 Task: Change page margins to normal.
Action: Mouse moved to (37, 94)
Screenshot: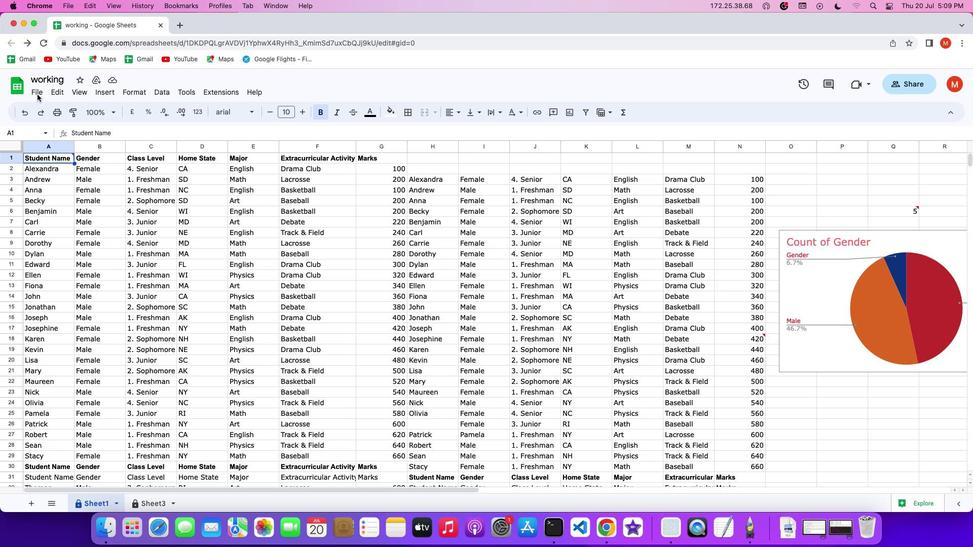 
Action: Mouse pressed left at (37, 94)
Screenshot: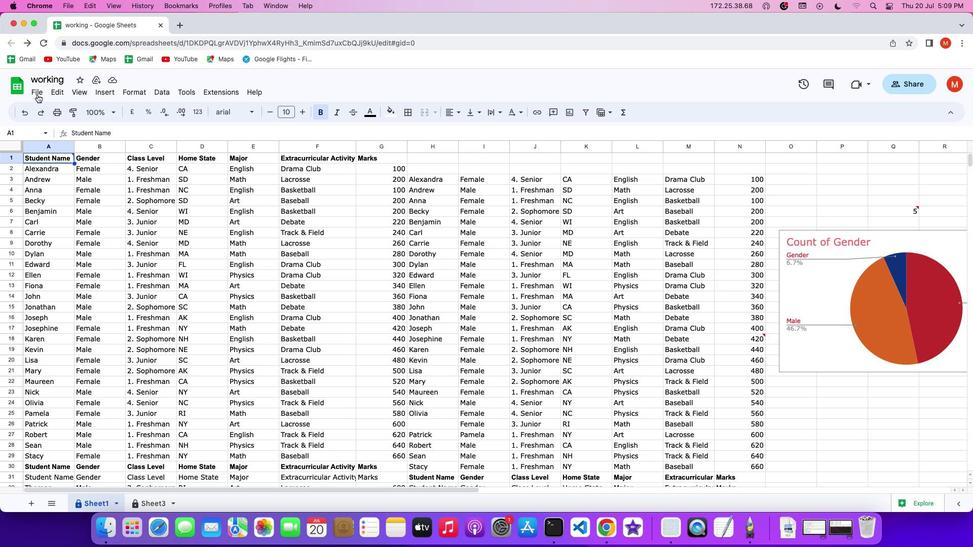 
Action: Mouse pressed left at (37, 94)
Screenshot: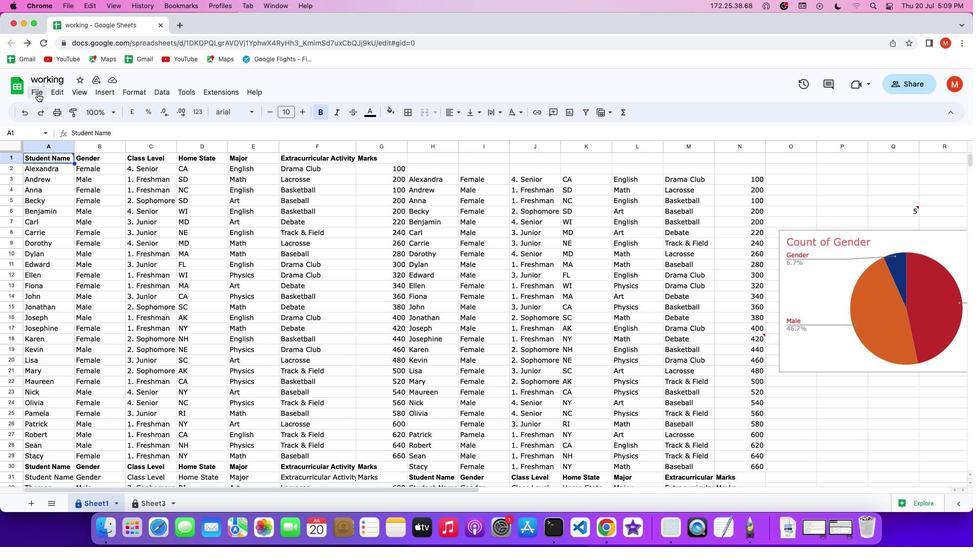 
Action: Mouse moved to (37, 93)
Screenshot: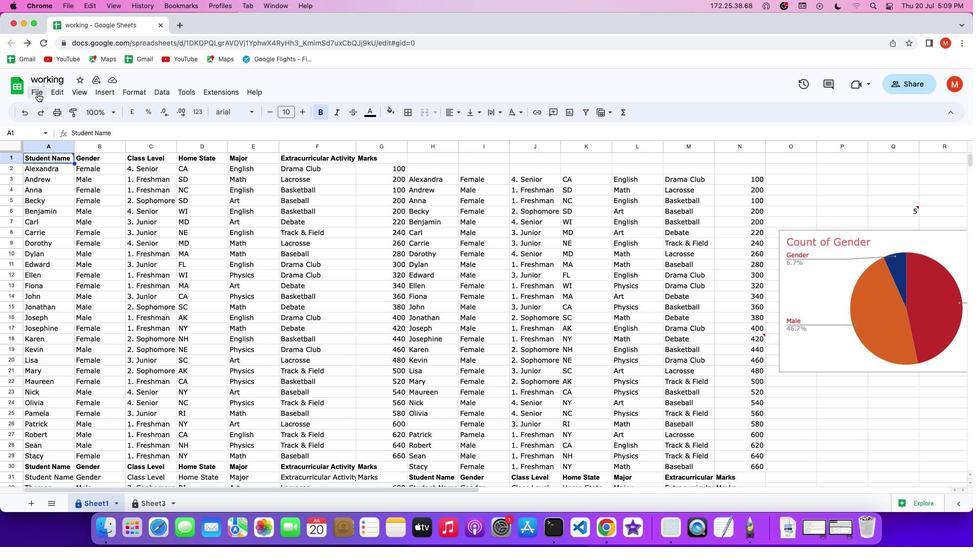 
Action: Mouse pressed left at (37, 93)
Screenshot: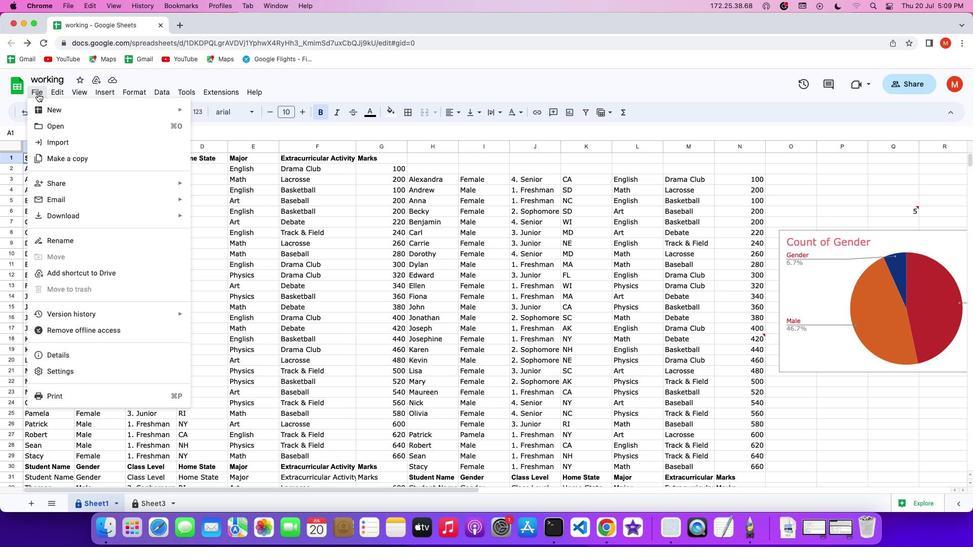 
Action: Mouse moved to (45, 396)
Screenshot: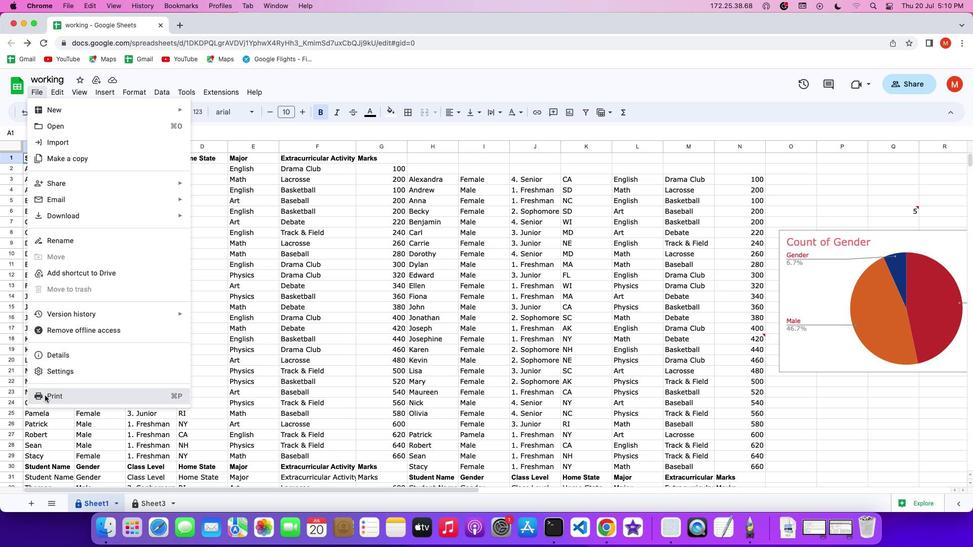 
Action: Mouse pressed left at (45, 396)
Screenshot: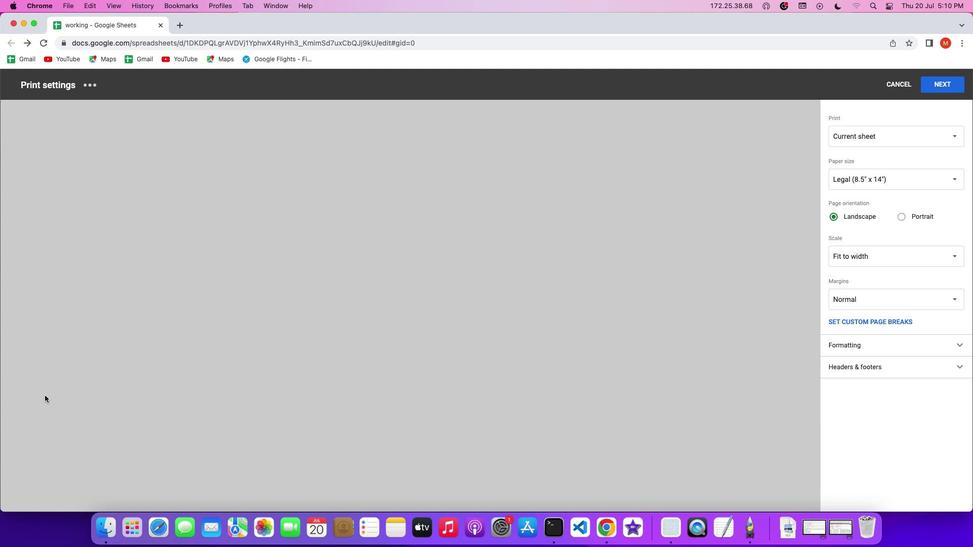
Action: Mouse moved to (954, 301)
Screenshot: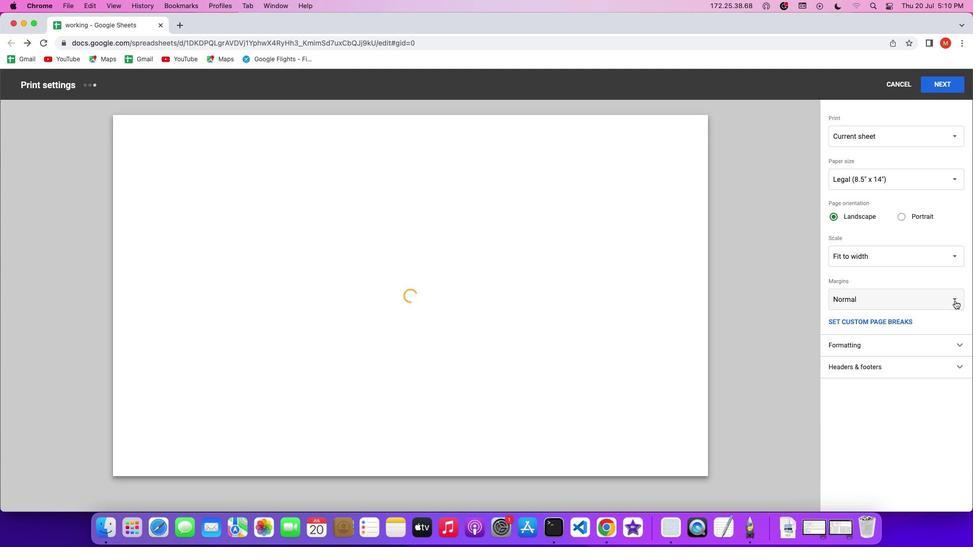 
Action: Mouse pressed left at (954, 301)
Screenshot: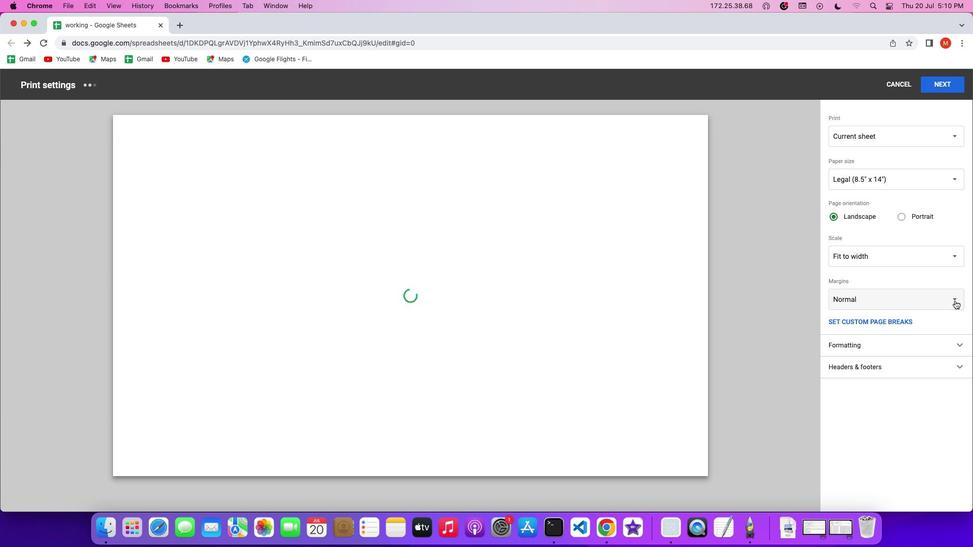 
Action: Mouse moved to (893, 297)
Screenshot: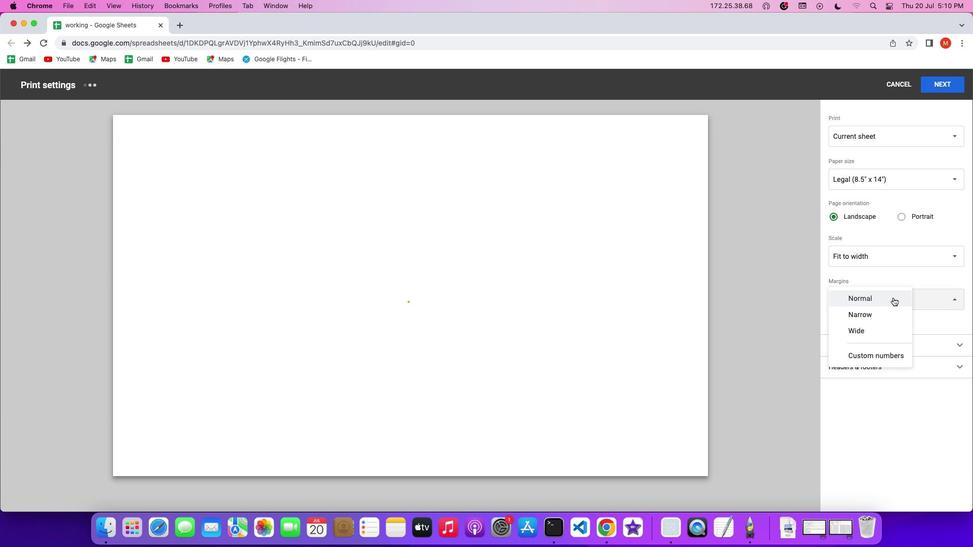 
Action: Mouse pressed left at (893, 297)
Screenshot: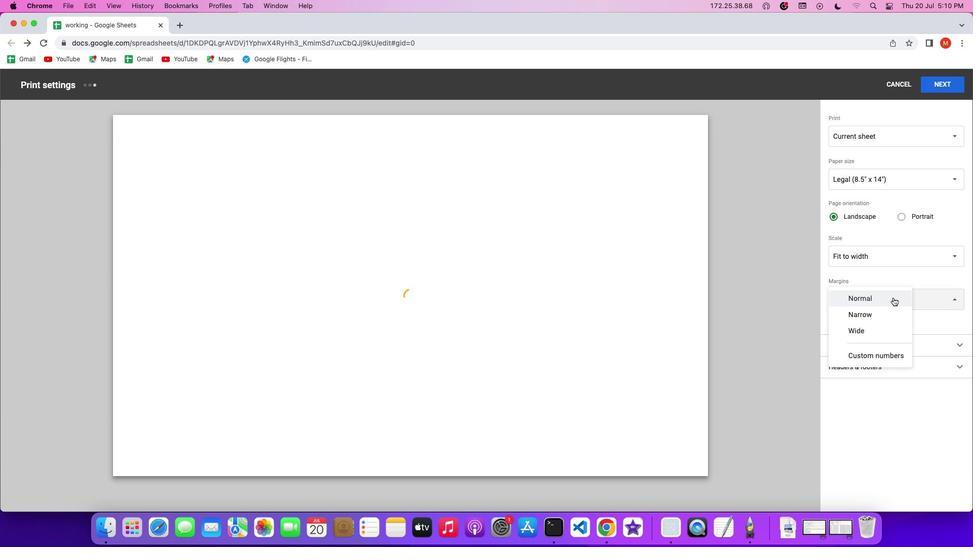 
Action: Mouse moved to (902, 298)
Screenshot: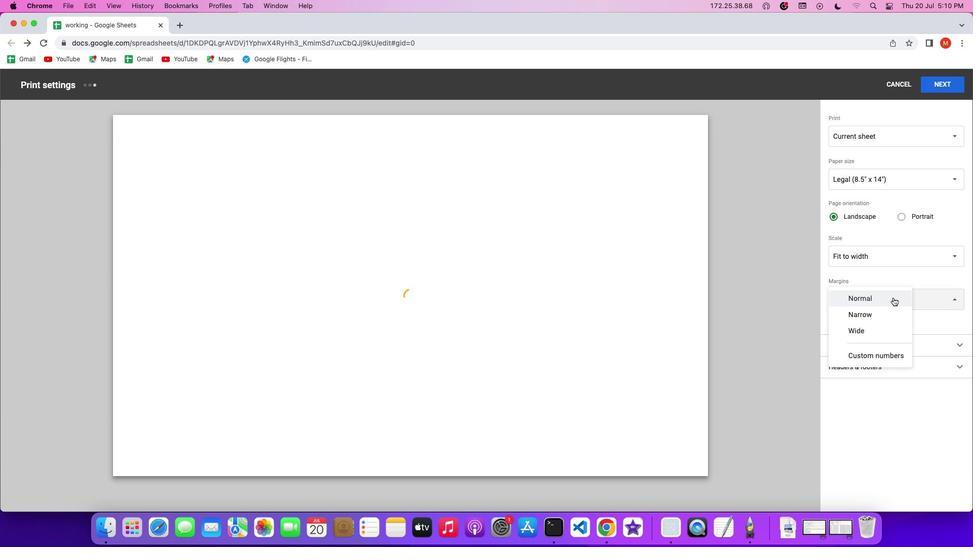 
